 Task: Select the Cyrillic(iso 8859-5) in the encoding.
Action: Mouse moved to (19, 597)
Screenshot: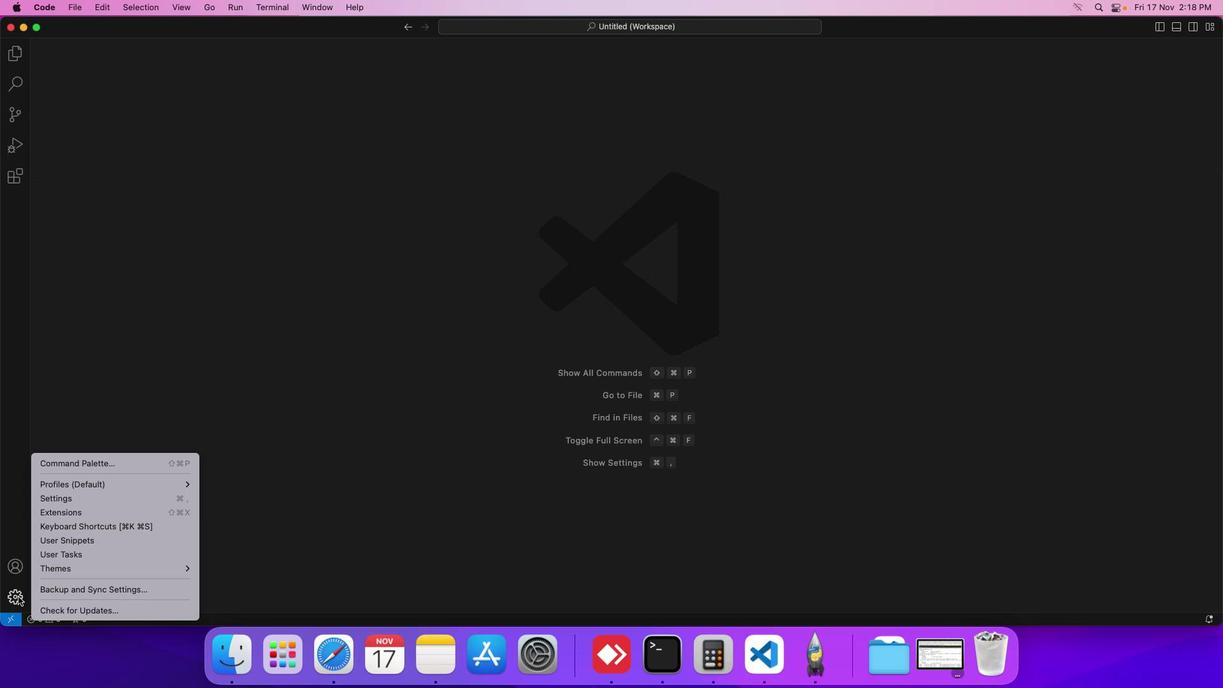 
Action: Mouse pressed left at (19, 597)
Screenshot: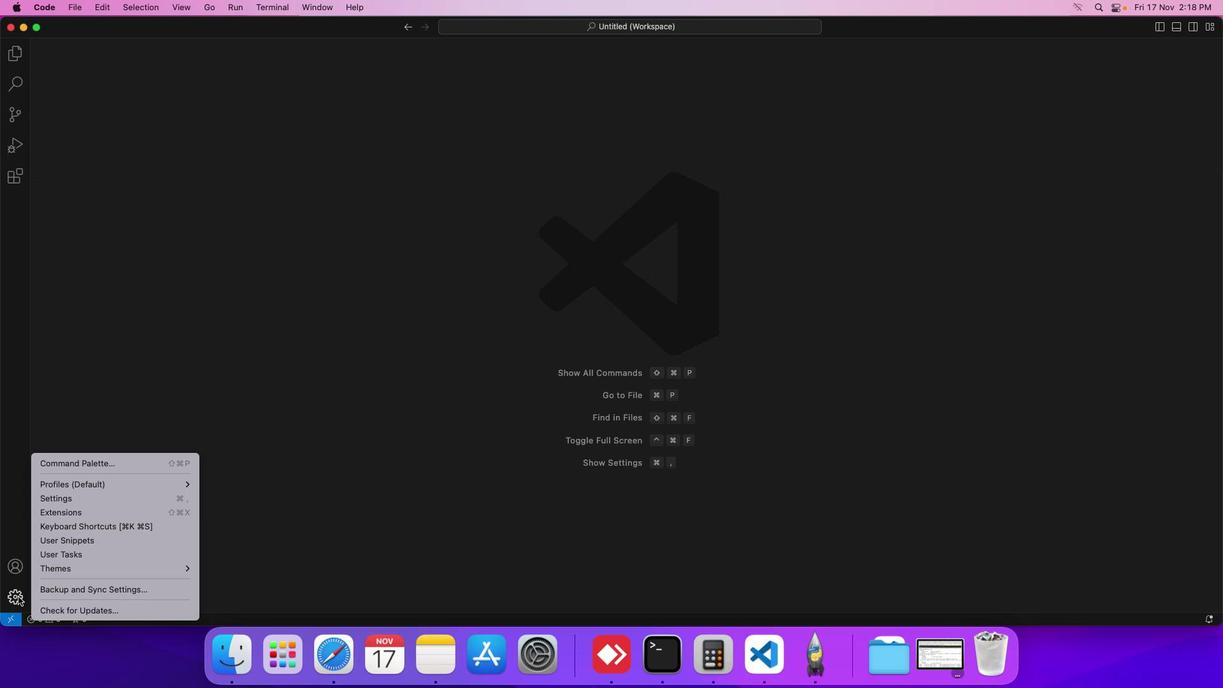 
Action: Mouse moved to (47, 501)
Screenshot: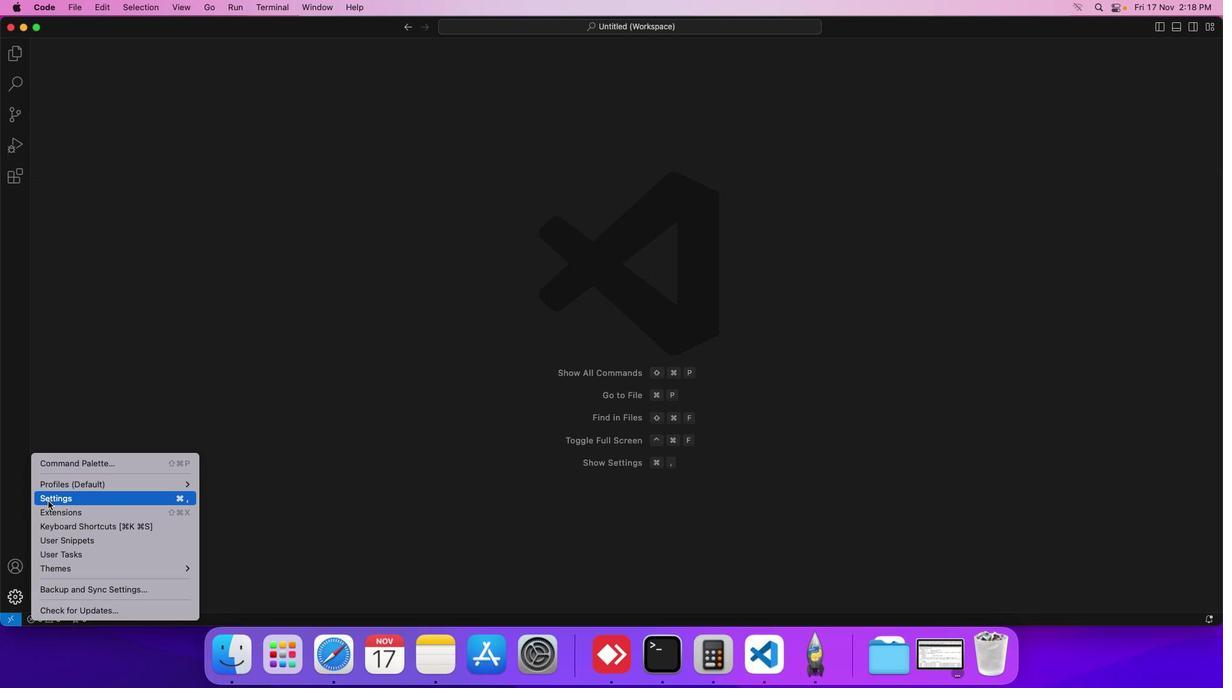 
Action: Mouse pressed left at (47, 501)
Screenshot: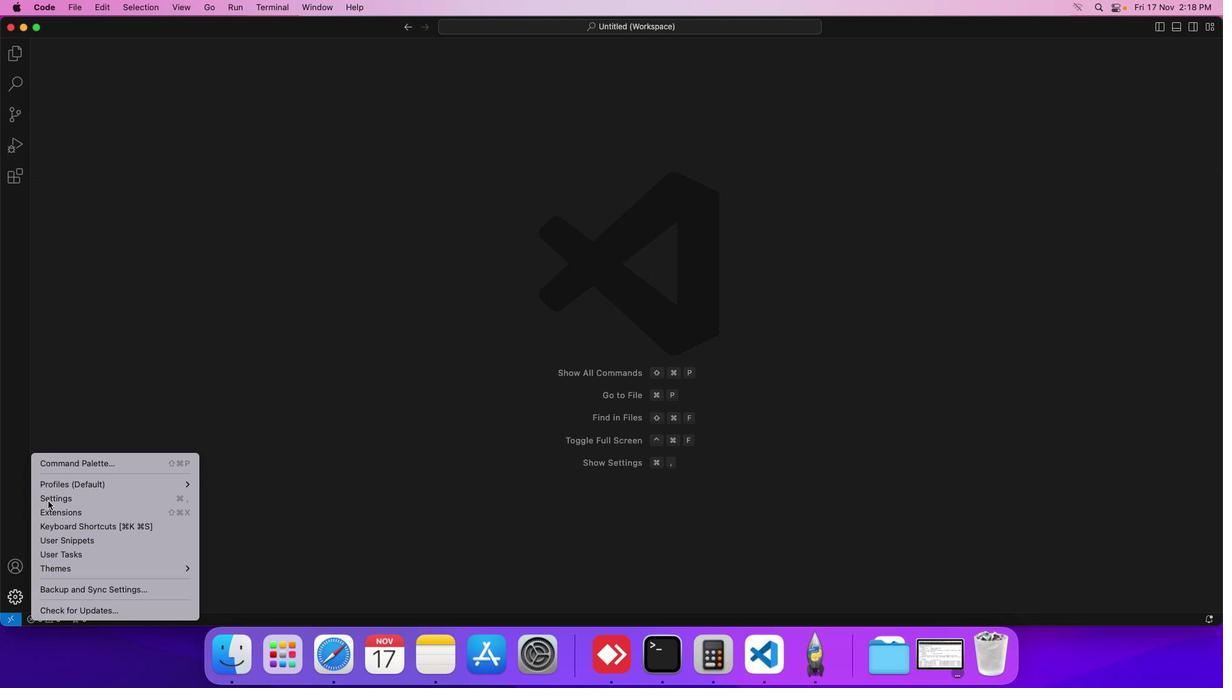
Action: Mouse moved to (311, 107)
Screenshot: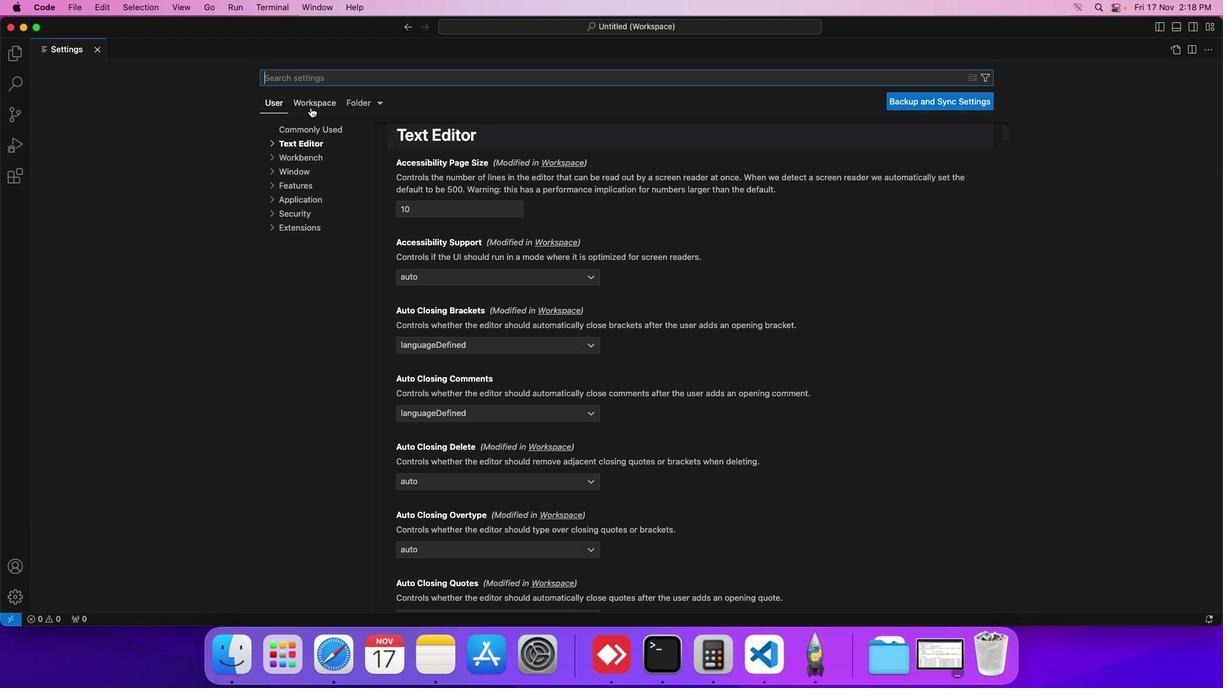 
Action: Mouse pressed left at (311, 107)
Screenshot: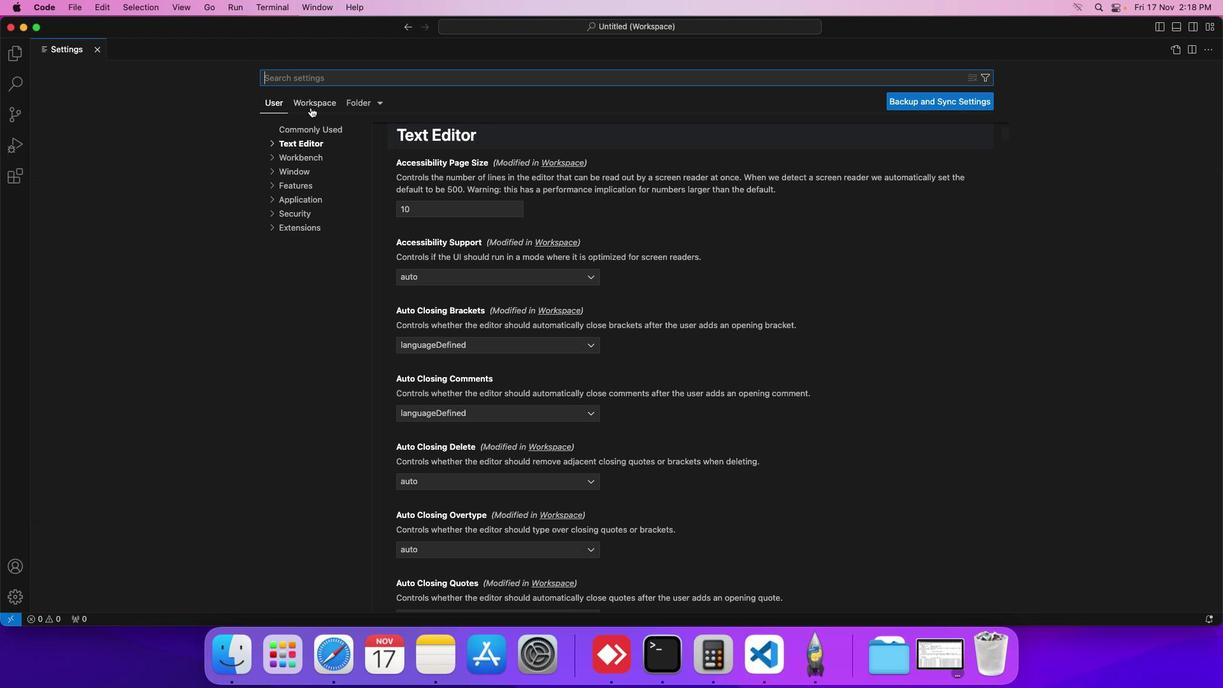 
Action: Mouse moved to (302, 138)
Screenshot: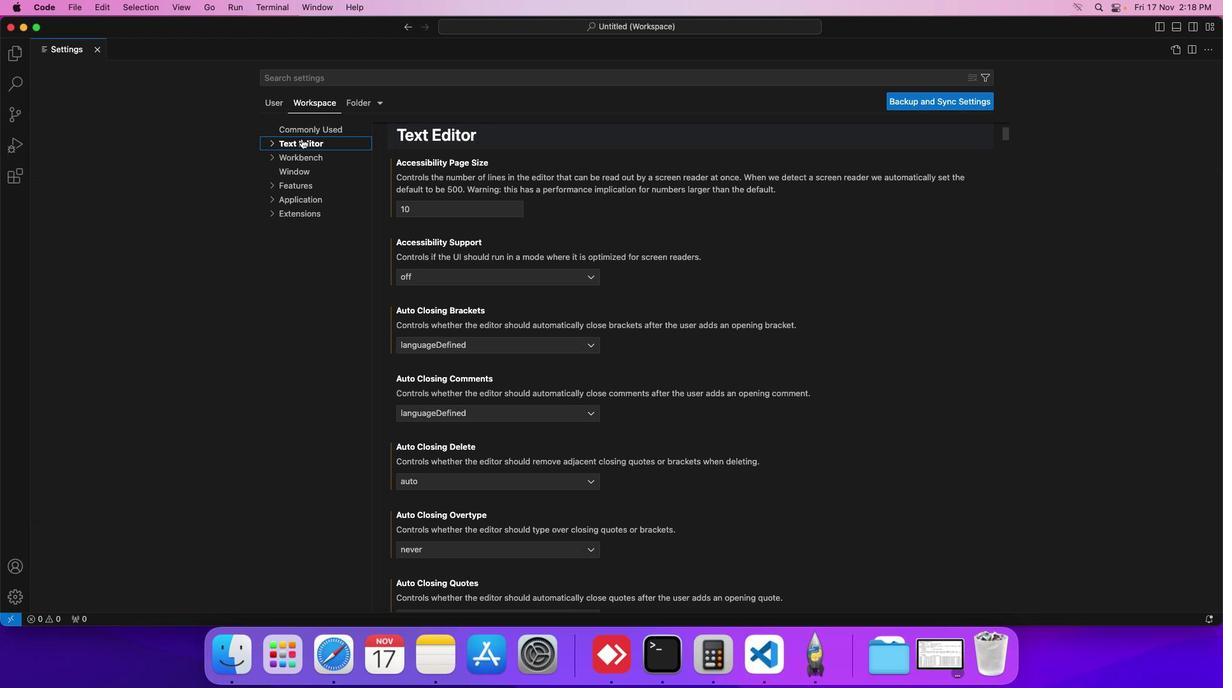 
Action: Mouse pressed left at (302, 138)
Screenshot: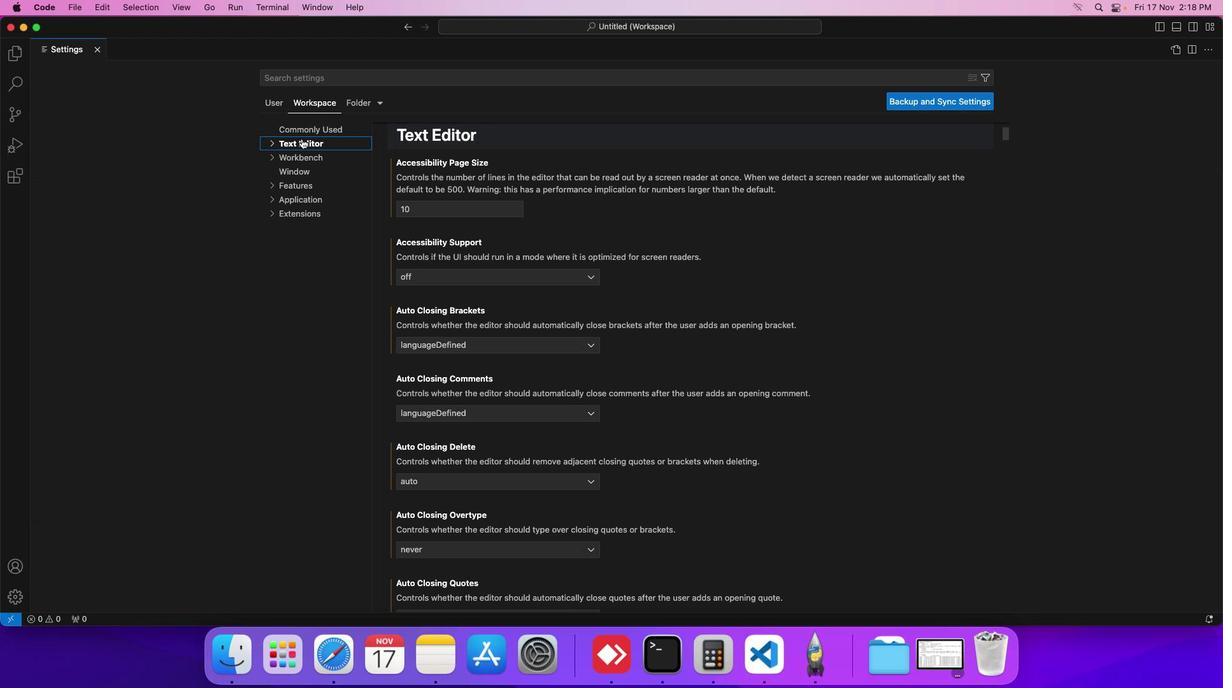 
Action: Mouse moved to (302, 253)
Screenshot: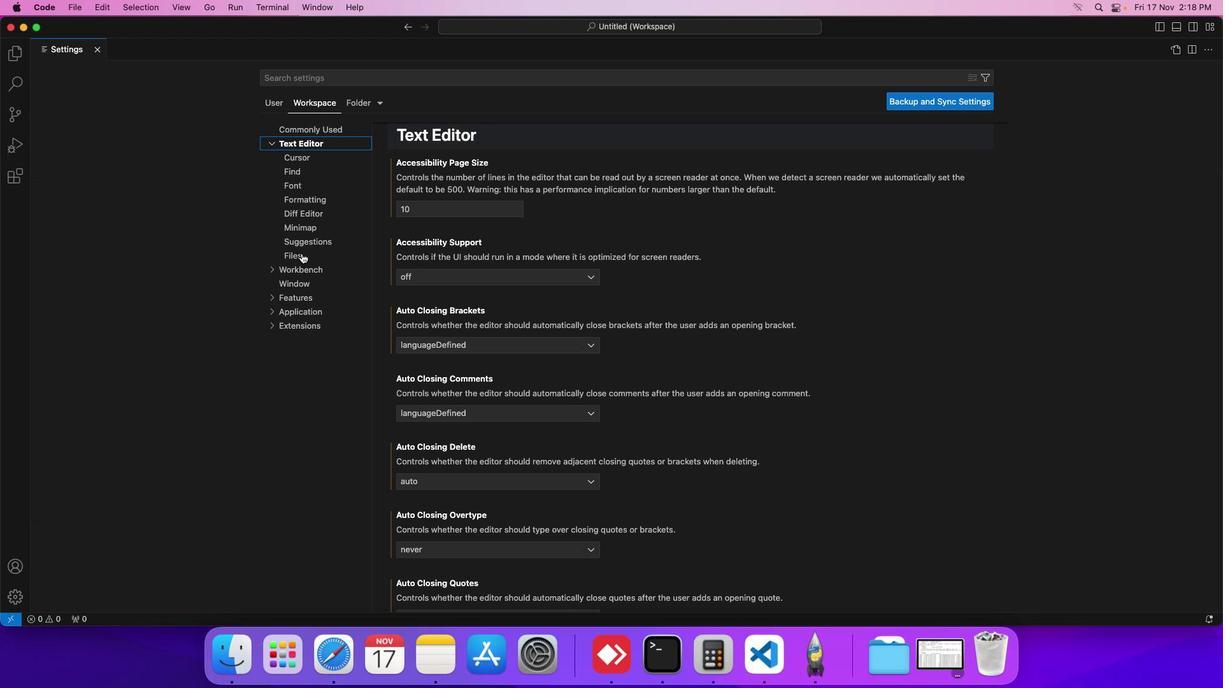 
Action: Mouse pressed left at (302, 253)
Screenshot: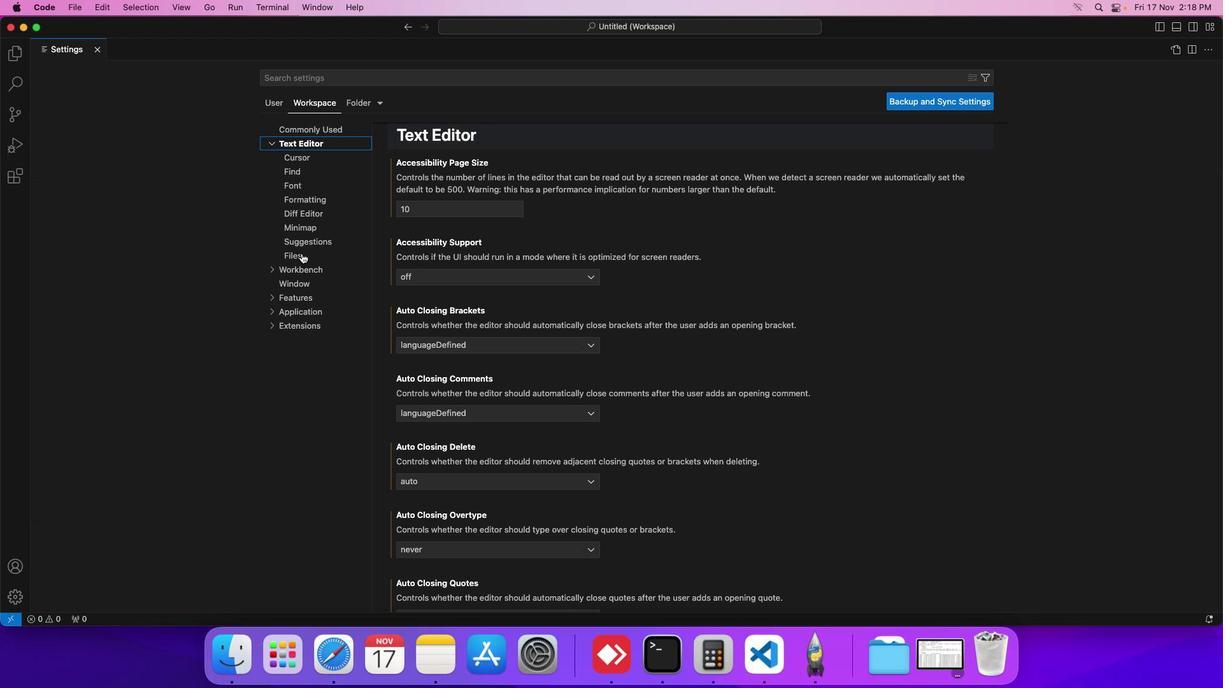
Action: Mouse moved to (530, 353)
Screenshot: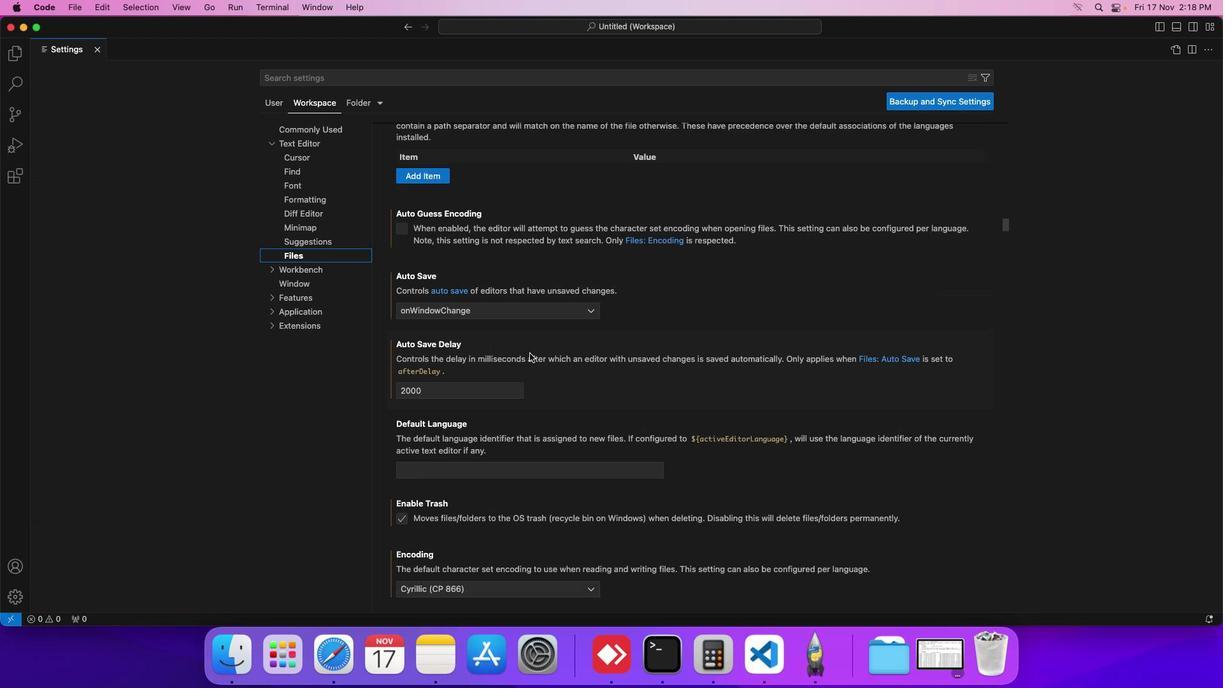 
Action: Mouse scrolled (530, 353) with delta (0, 0)
Screenshot: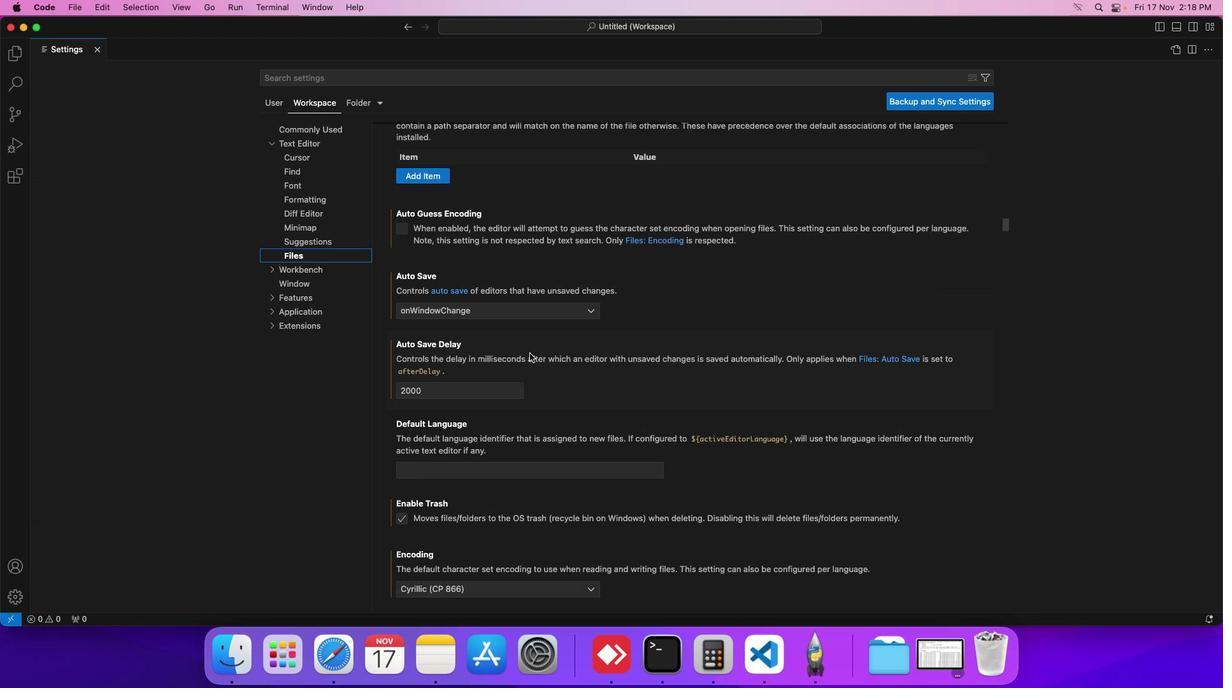 
Action: Mouse scrolled (530, 353) with delta (0, 0)
Screenshot: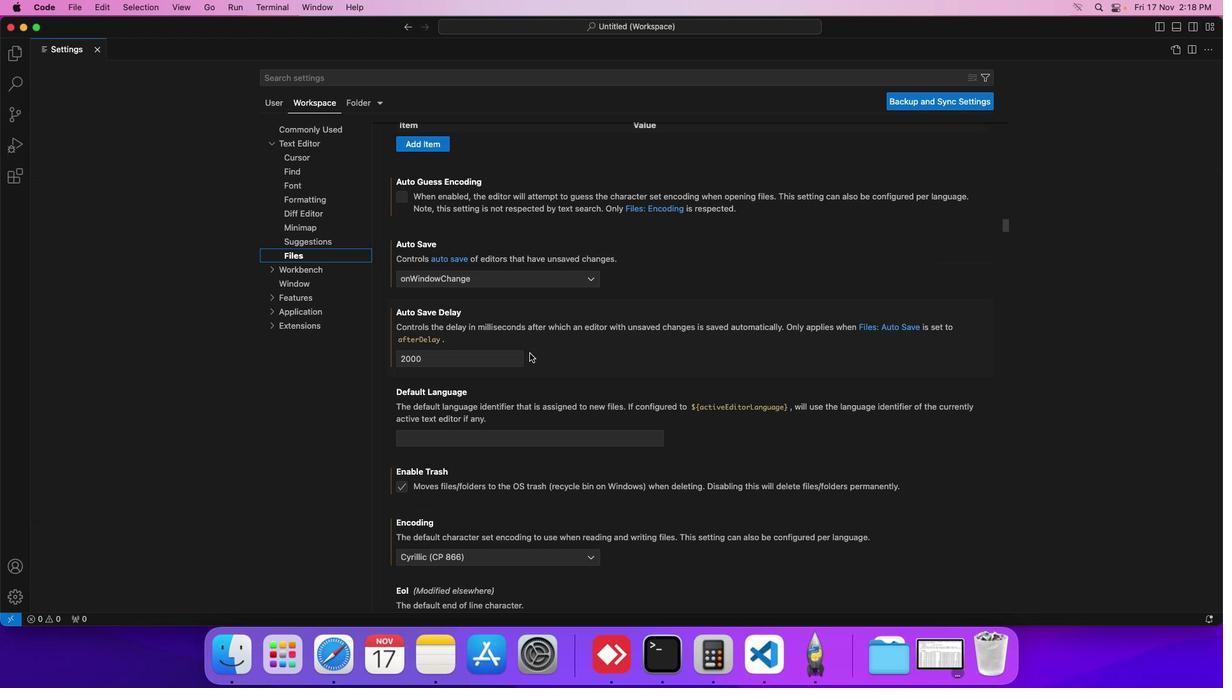 
Action: Mouse scrolled (530, 353) with delta (0, 0)
Screenshot: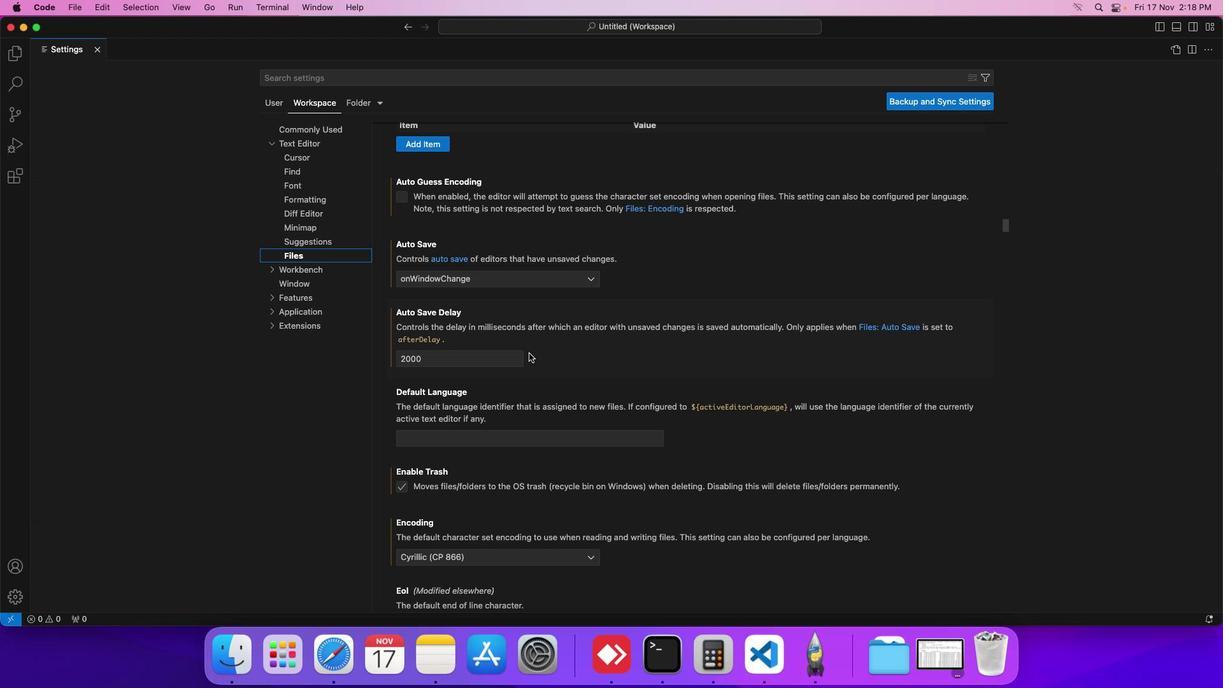 
Action: Mouse moved to (529, 354)
Screenshot: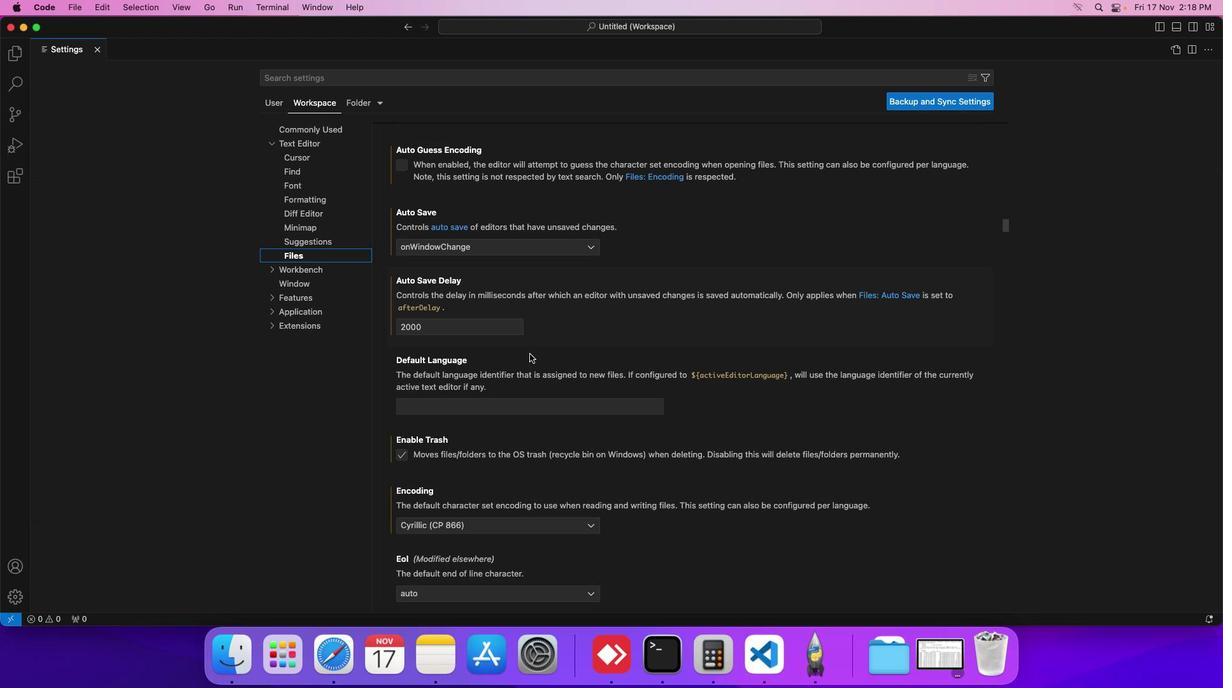 
Action: Mouse scrolled (529, 354) with delta (0, 0)
Screenshot: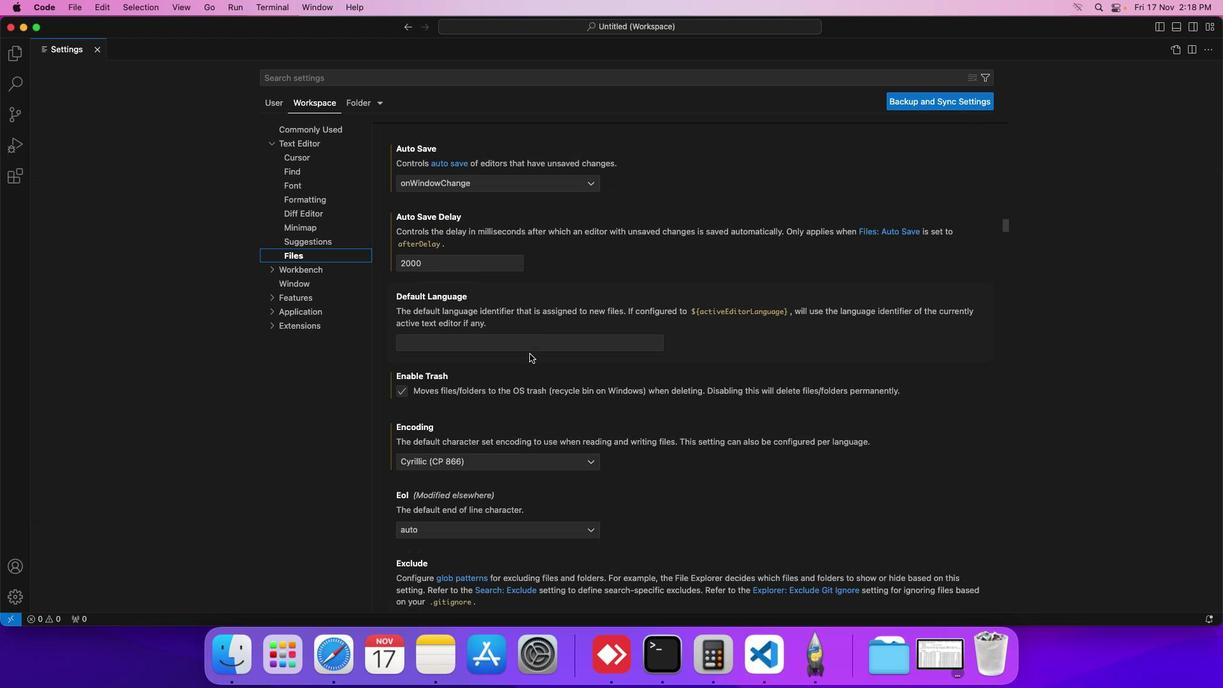 
Action: Mouse scrolled (529, 354) with delta (0, 0)
Screenshot: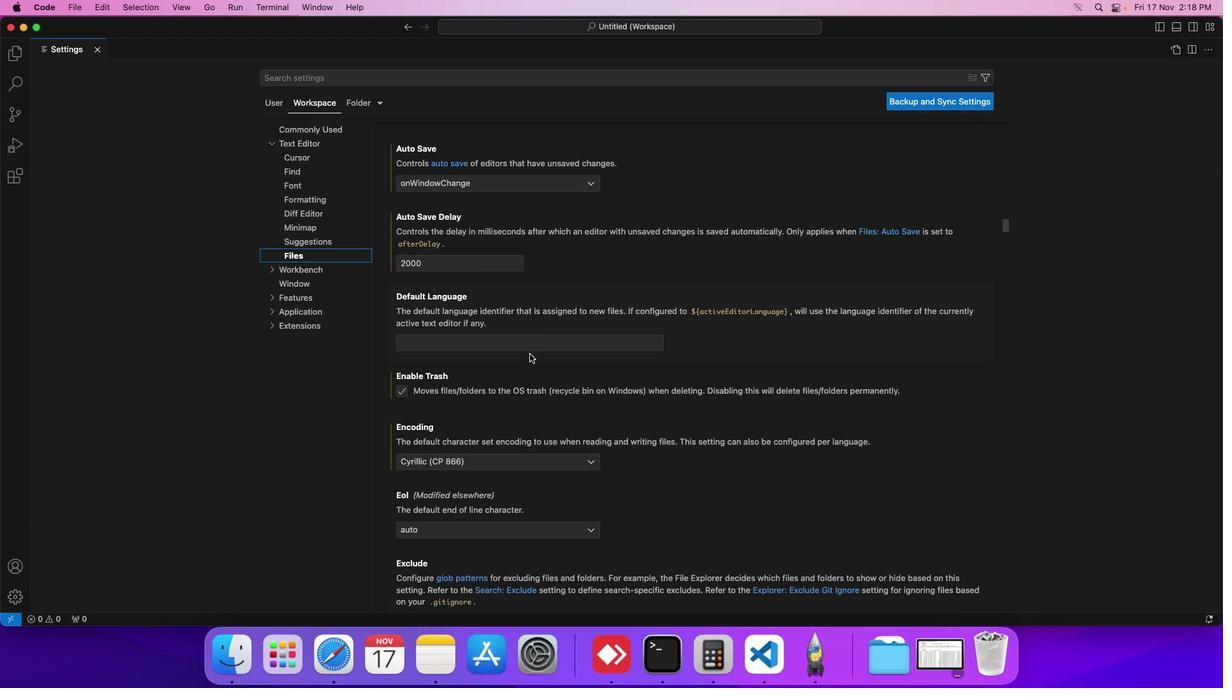 
Action: Mouse scrolled (529, 354) with delta (0, 0)
Screenshot: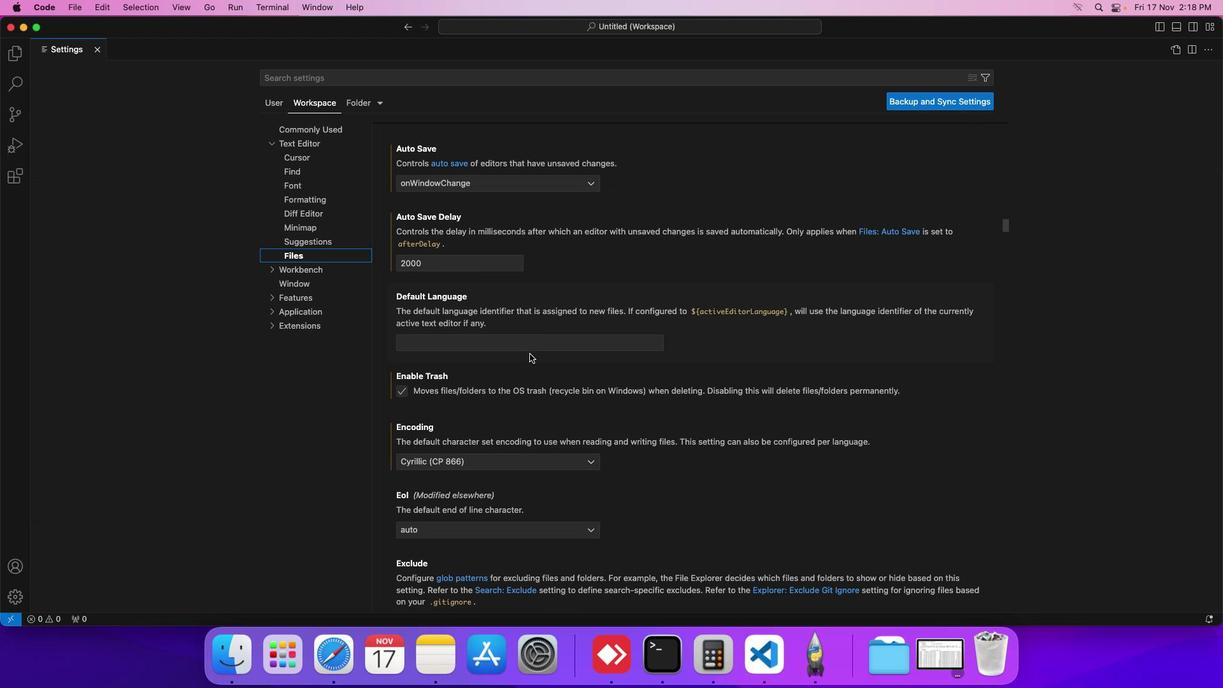
Action: Mouse moved to (529, 354)
Screenshot: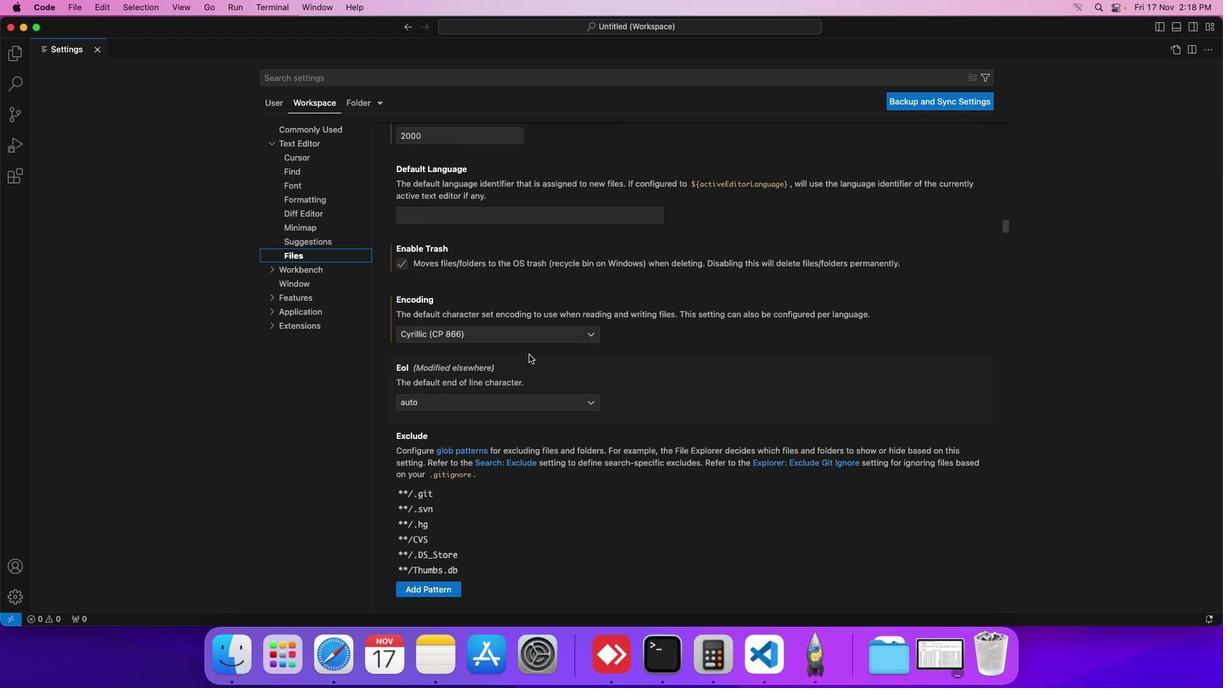 
Action: Mouse scrolled (529, 354) with delta (0, 0)
Screenshot: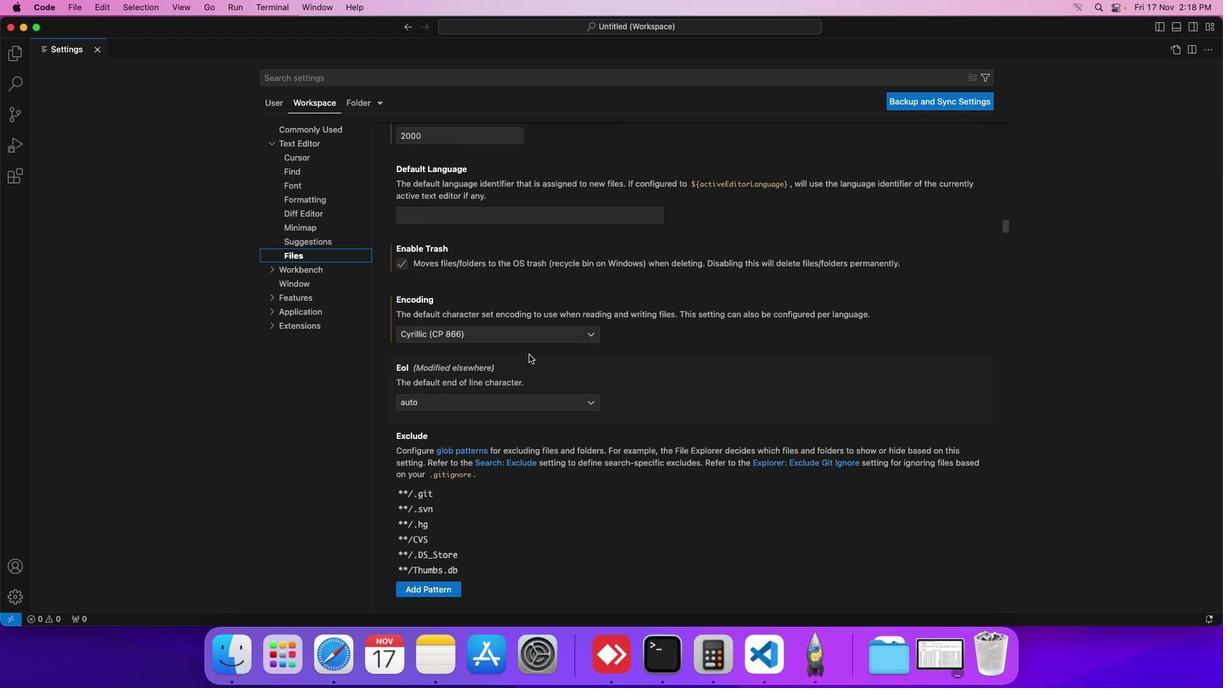 
Action: Mouse scrolled (529, 354) with delta (0, 0)
Screenshot: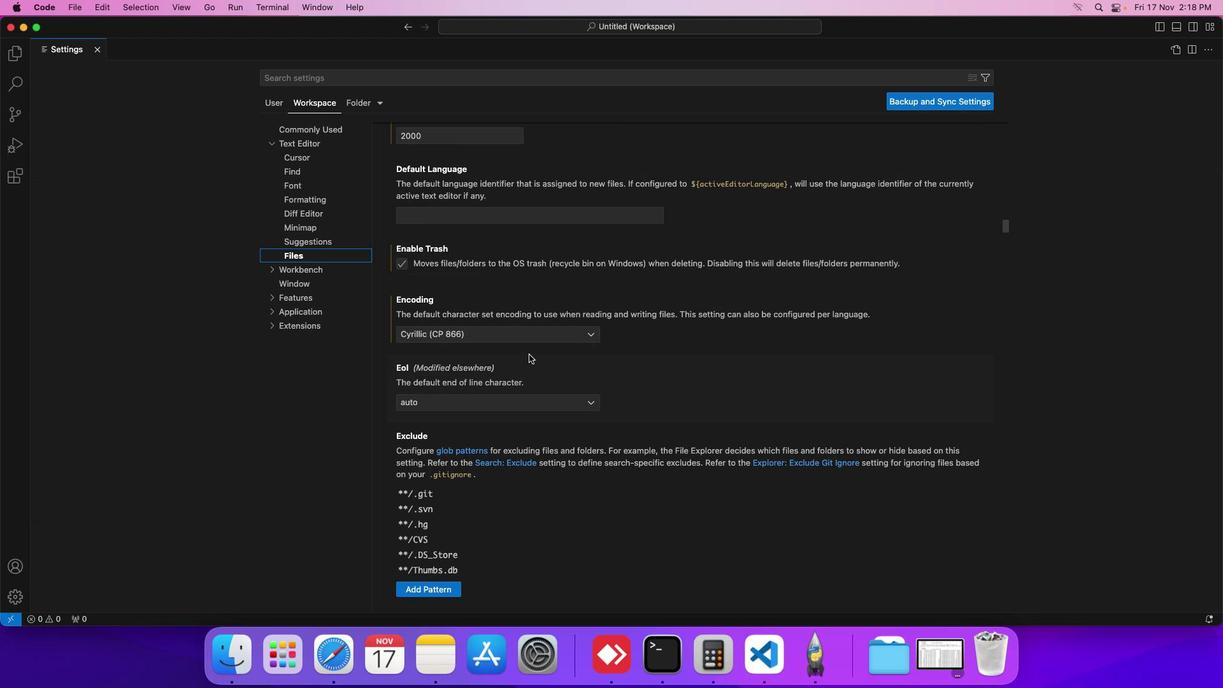 
Action: Mouse scrolled (529, 354) with delta (0, -1)
Screenshot: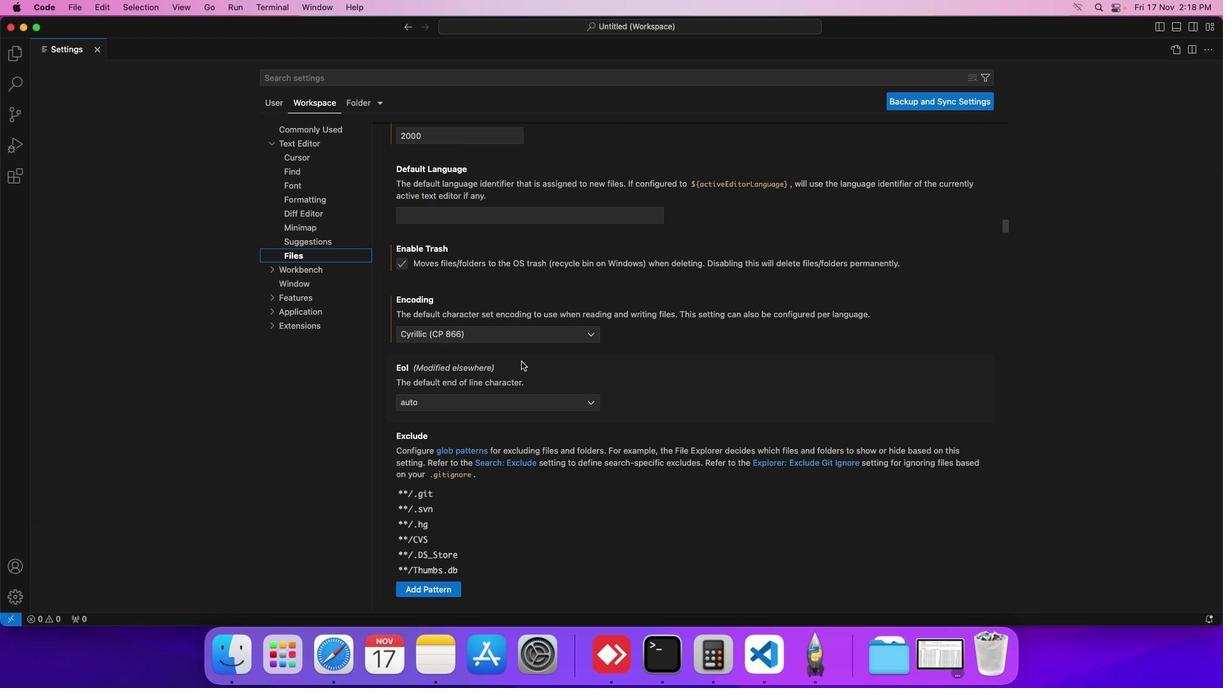
Action: Mouse moved to (449, 332)
Screenshot: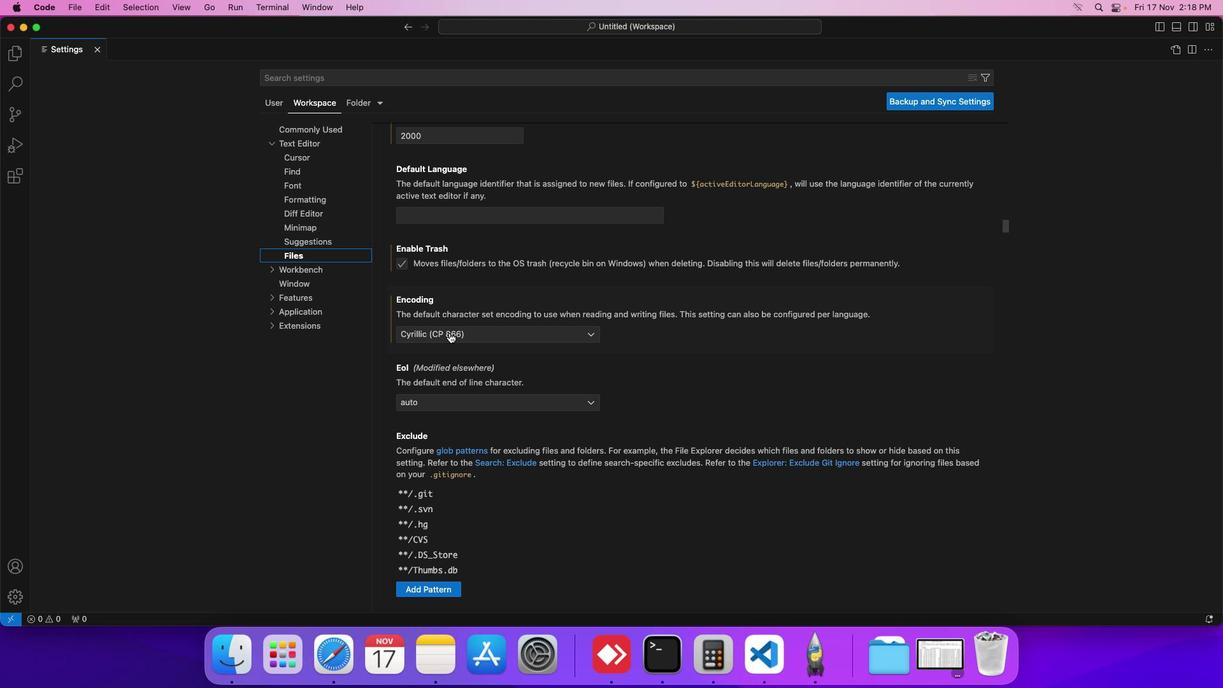 
Action: Mouse pressed left at (449, 332)
Screenshot: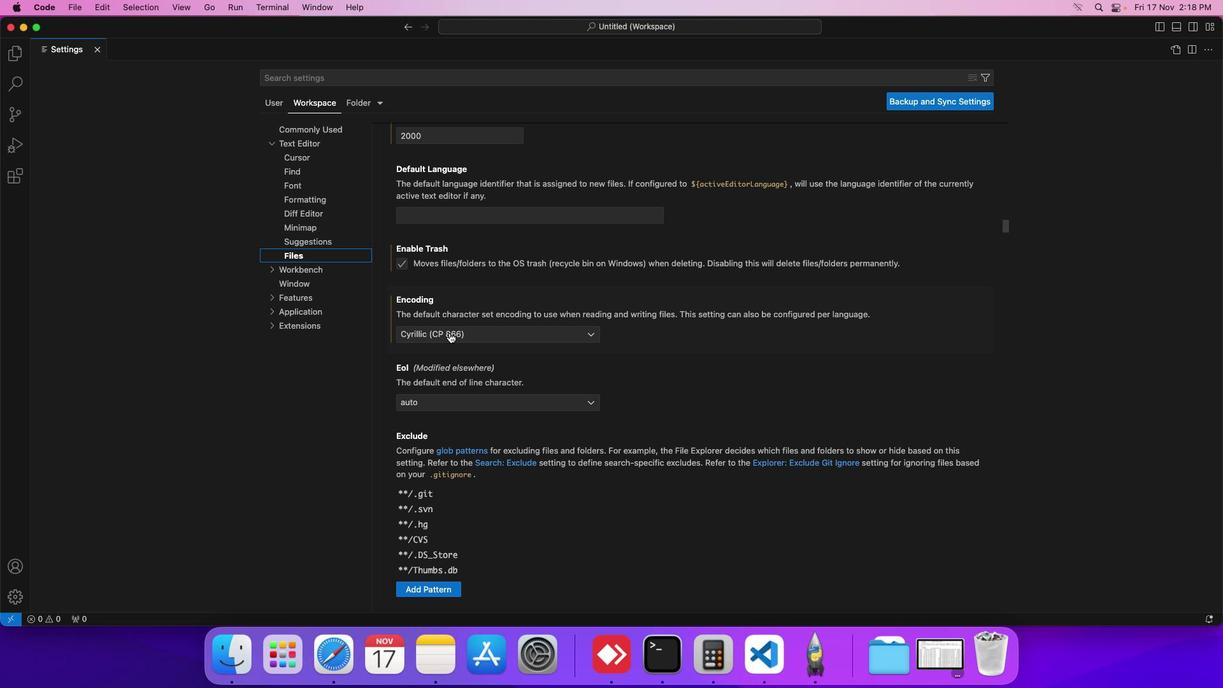 
Action: Mouse moved to (461, 493)
Screenshot: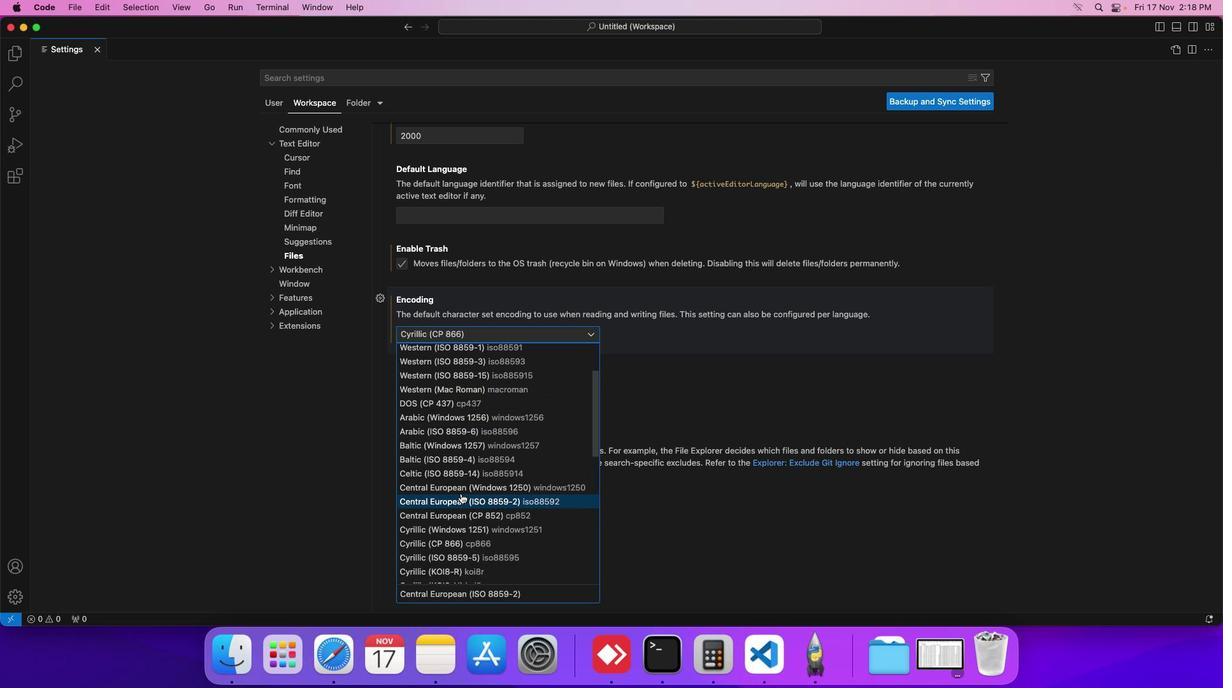 
Action: Mouse scrolled (461, 493) with delta (0, 0)
Screenshot: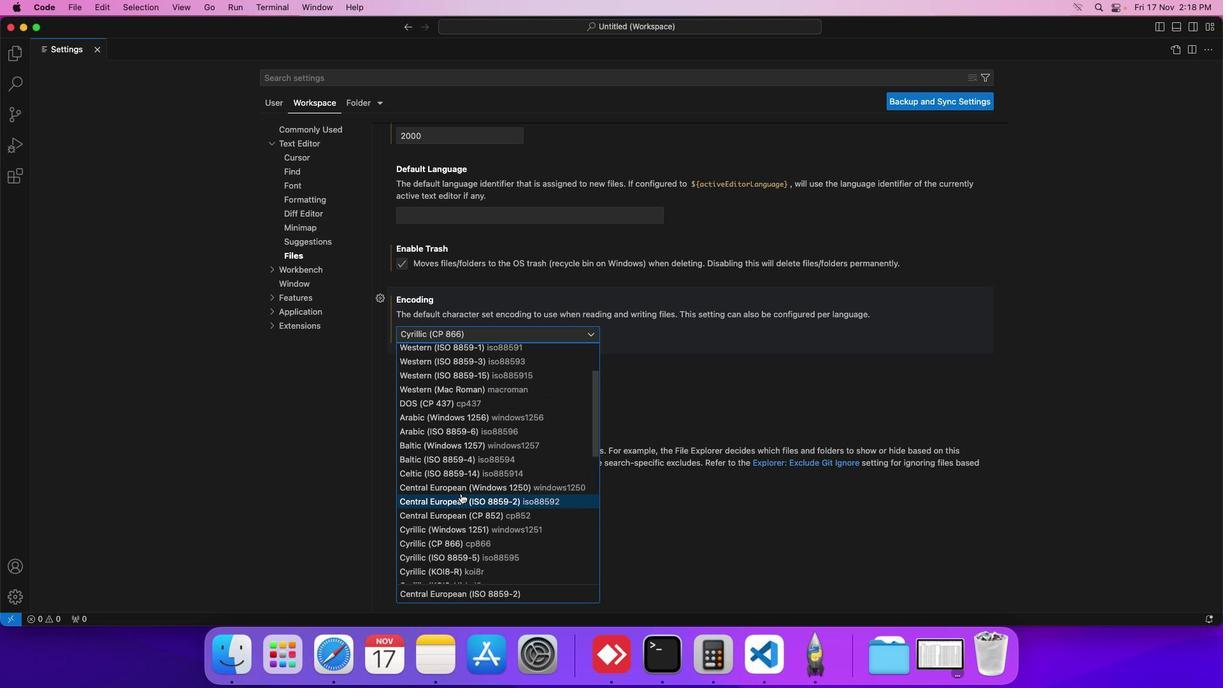 
Action: Mouse moved to (436, 557)
Screenshot: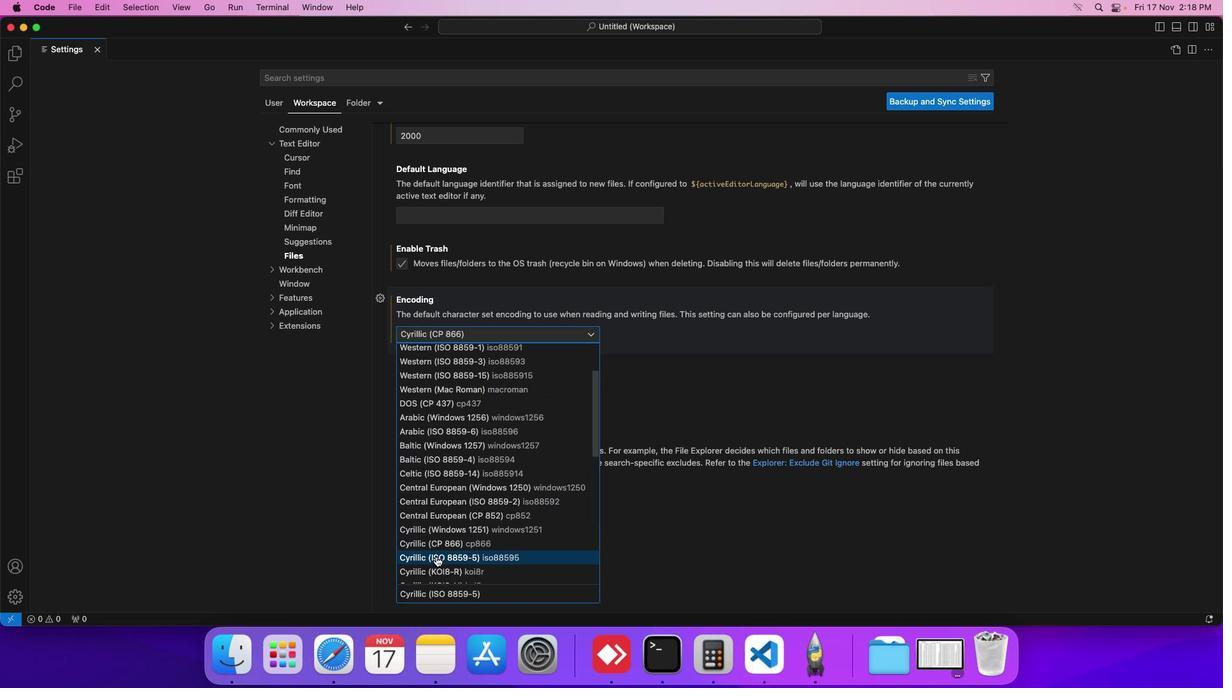 
Action: Mouse pressed left at (436, 557)
Screenshot: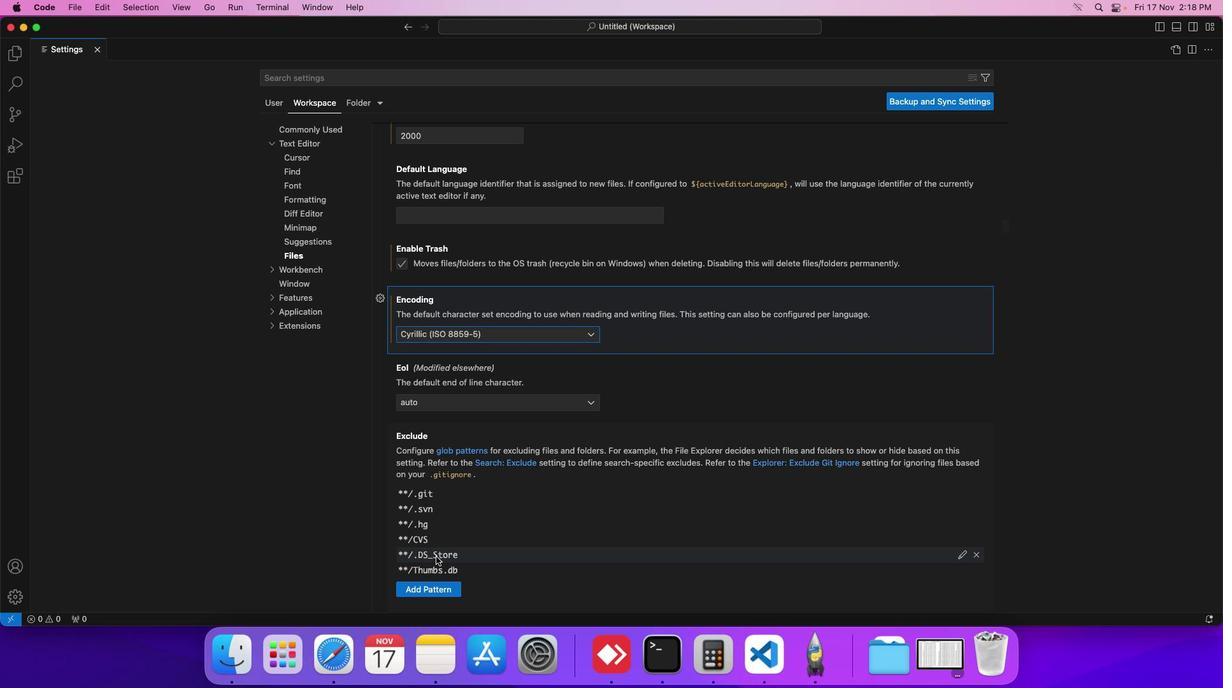 
Action: Mouse moved to (508, 344)
Screenshot: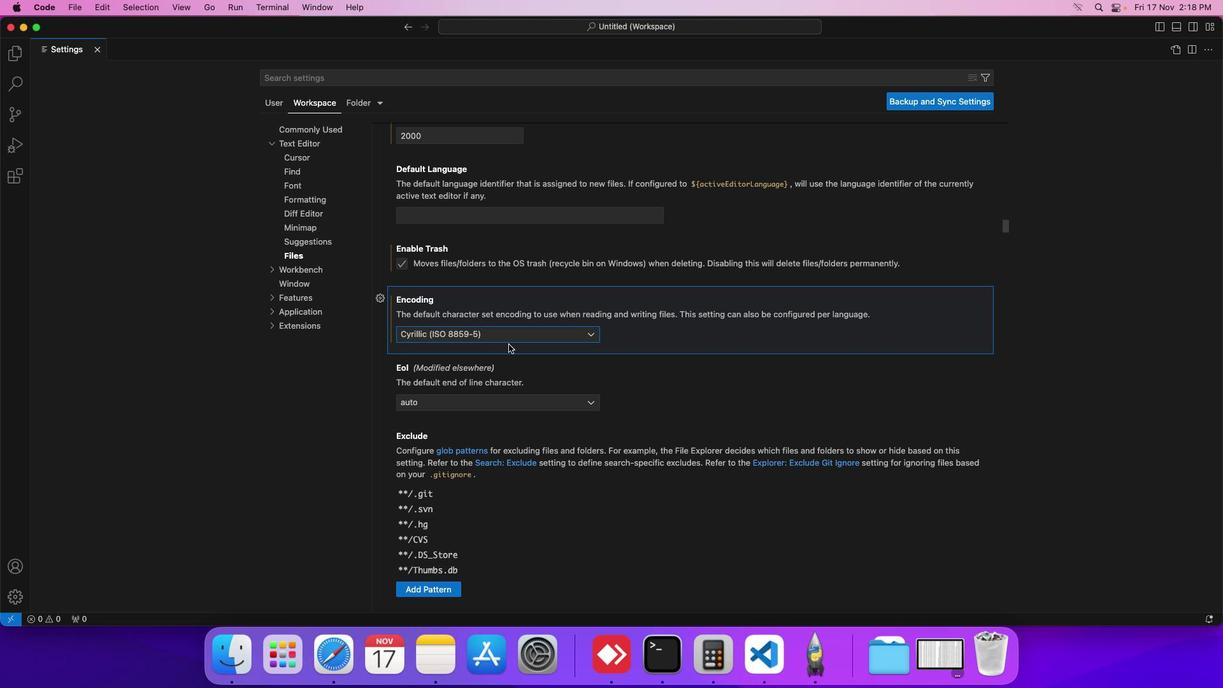 
